 Task: Create List Brand Portfolio Analysis in Board Team Collaboration Software to Workspace Business Incubators. Create List Brand Portfolio Optimization in Board Social Media Community Management to Workspace Business Incubators. Create List Brand Portfolio Management in Board Market Analysis for Industry Trend Identification to Workspace Business Incubators
Action: Mouse moved to (260, 150)
Screenshot: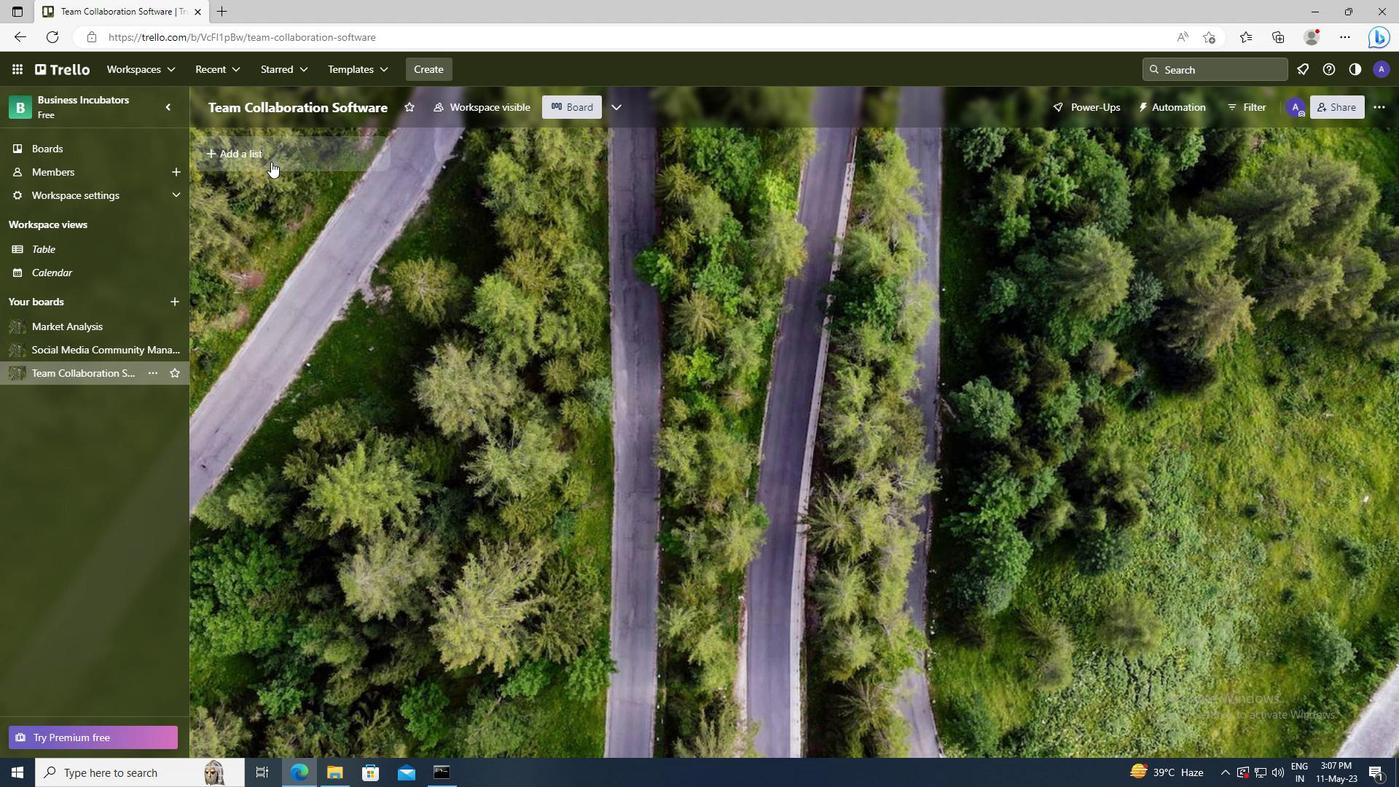 
Action: Mouse pressed left at (260, 150)
Screenshot: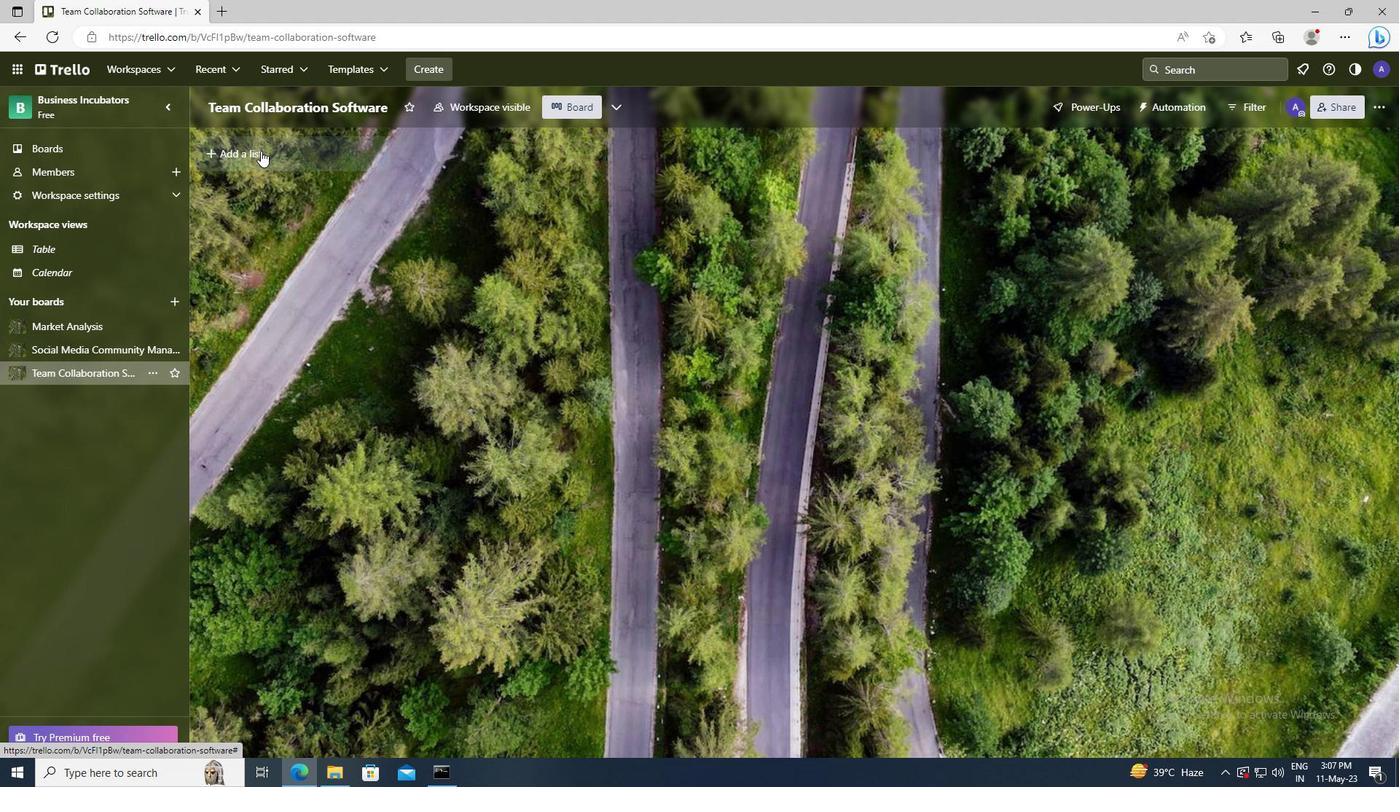 
Action: Key pressed <Key.shift>BRAND<Key.space><Key.shift>PORTFOLIO<Key.space><Key.shift>ANALYSIS
Screenshot: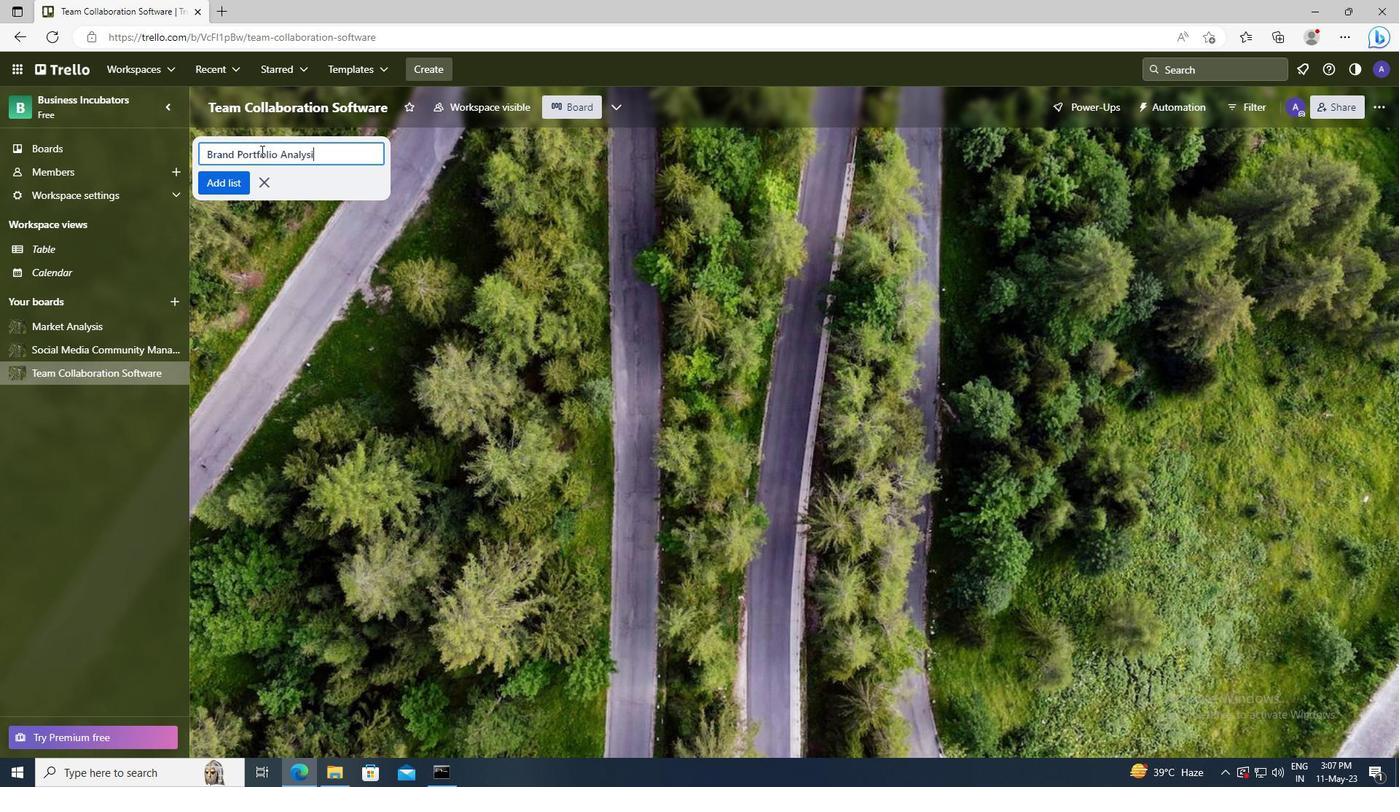
Action: Mouse moved to (230, 180)
Screenshot: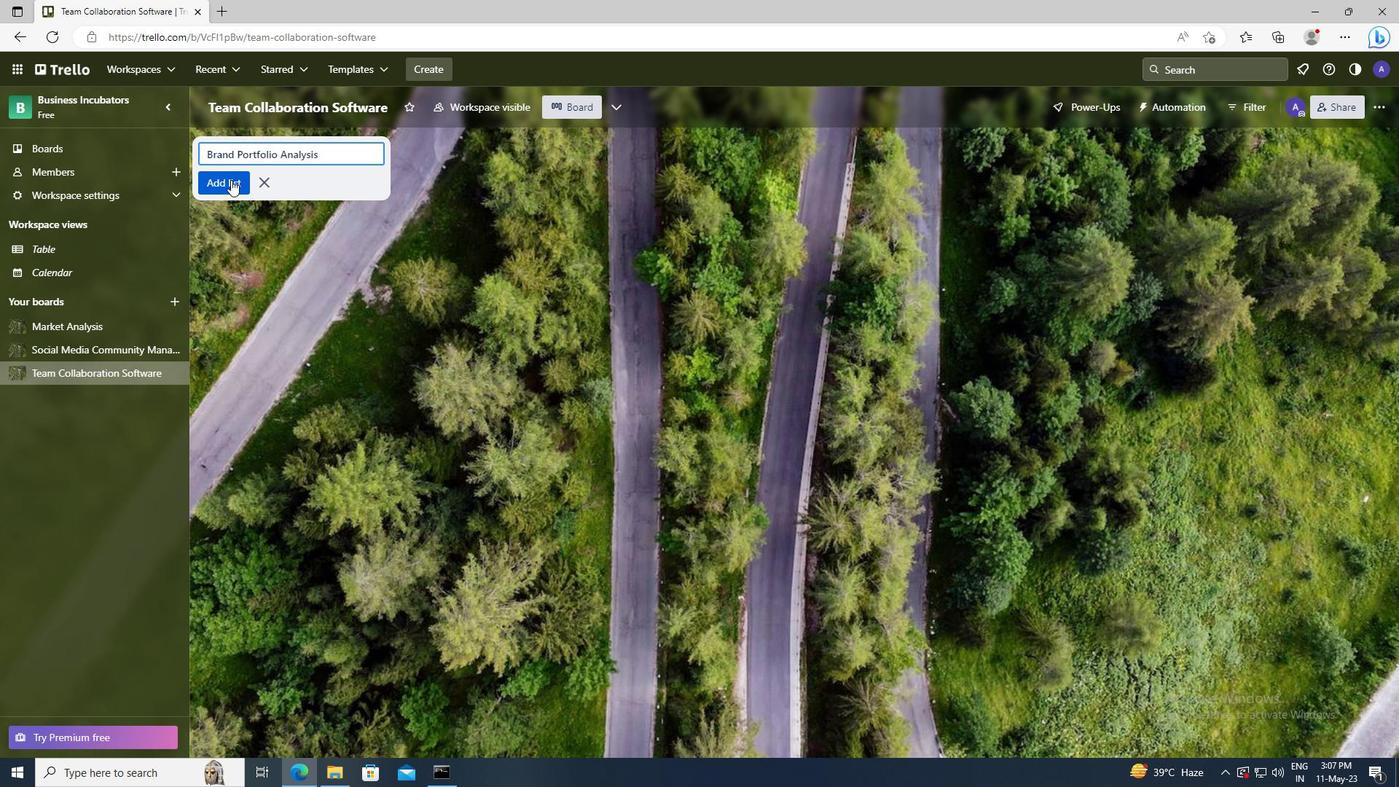 
Action: Mouse pressed left at (230, 180)
Screenshot: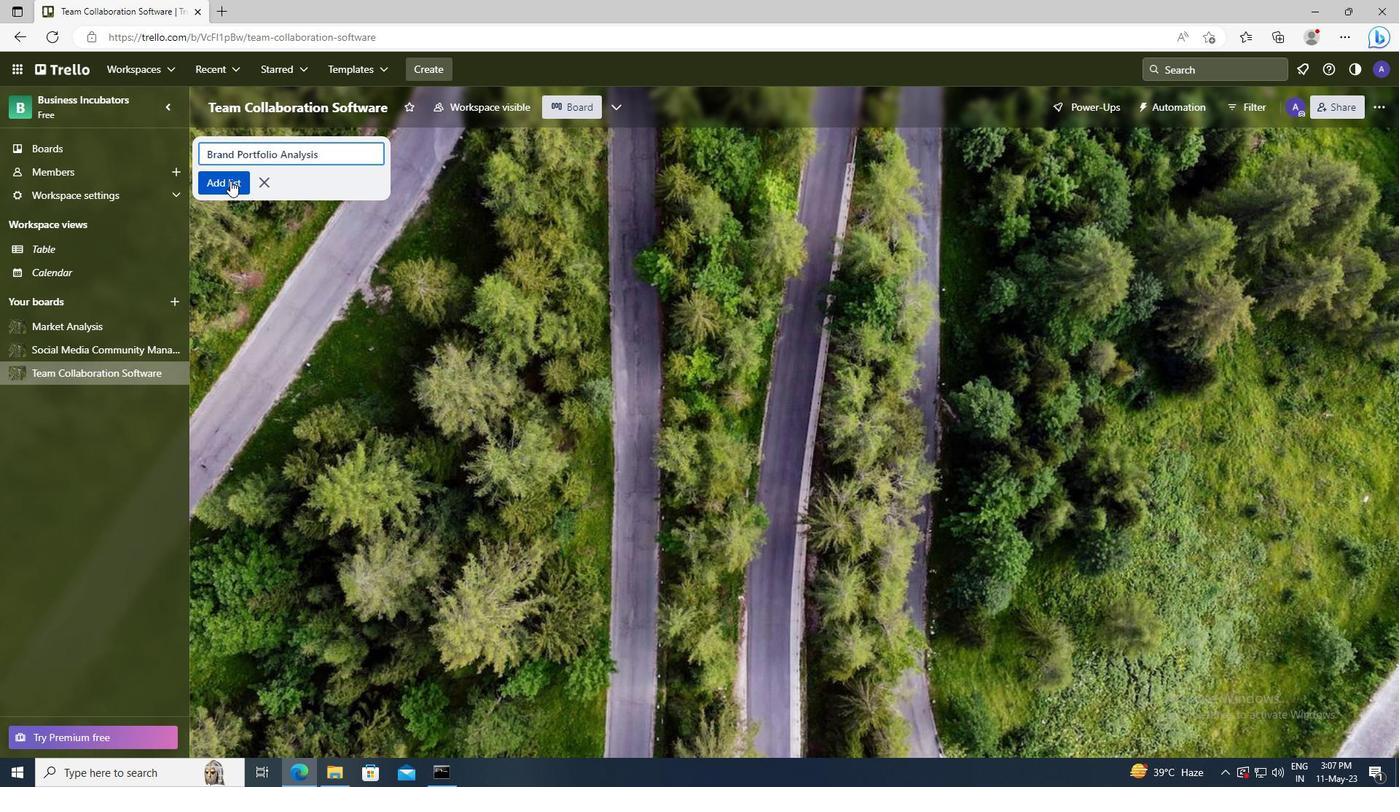 
Action: Mouse moved to (122, 352)
Screenshot: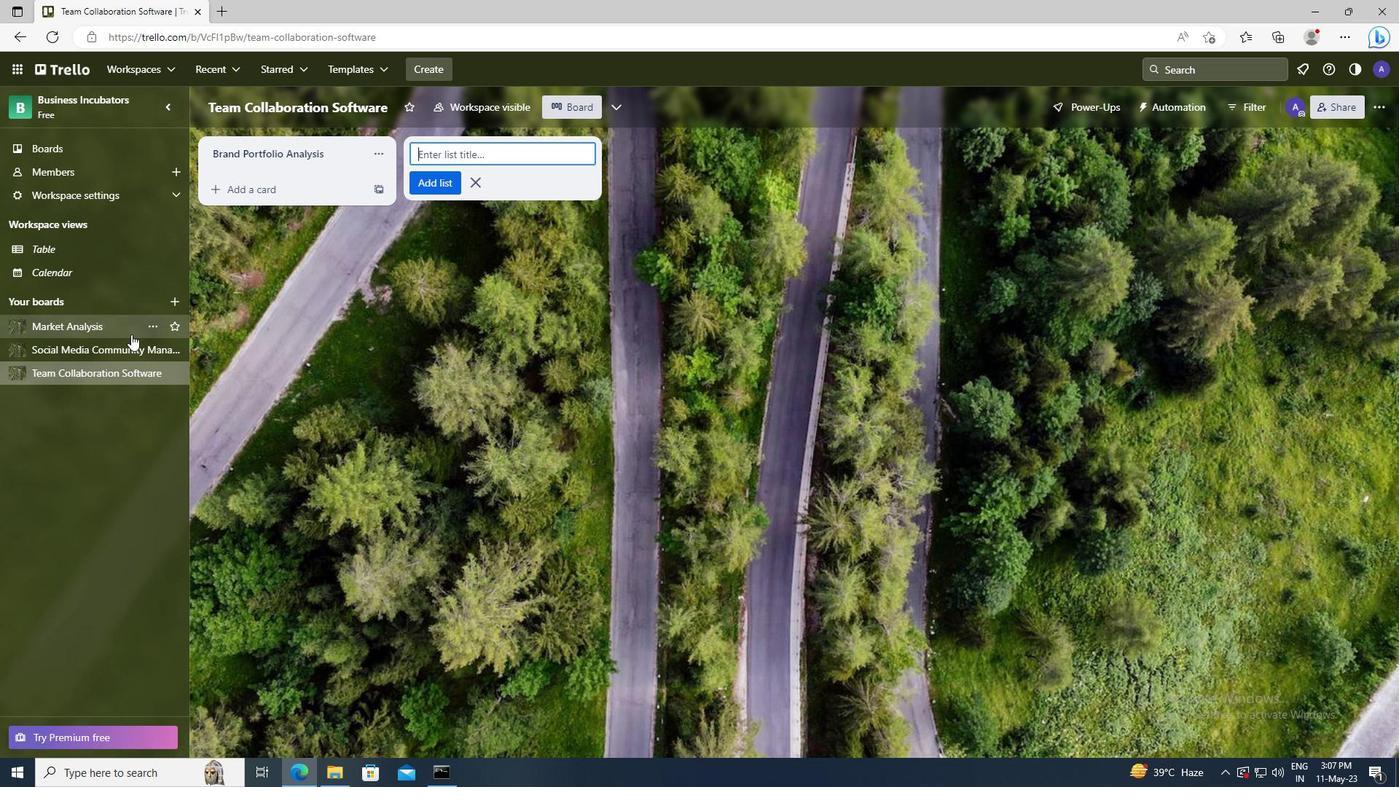 
Action: Mouse pressed left at (122, 352)
Screenshot: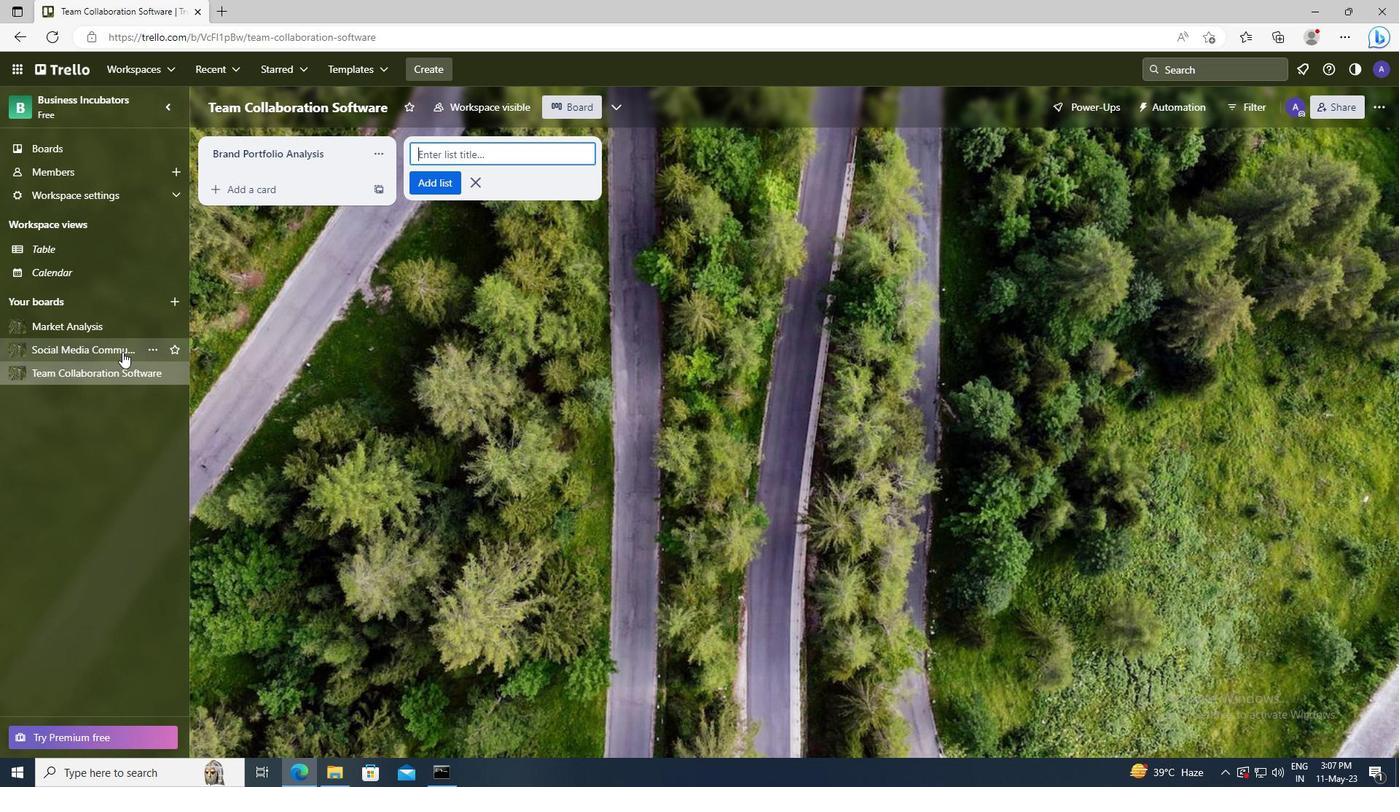 
Action: Mouse moved to (232, 153)
Screenshot: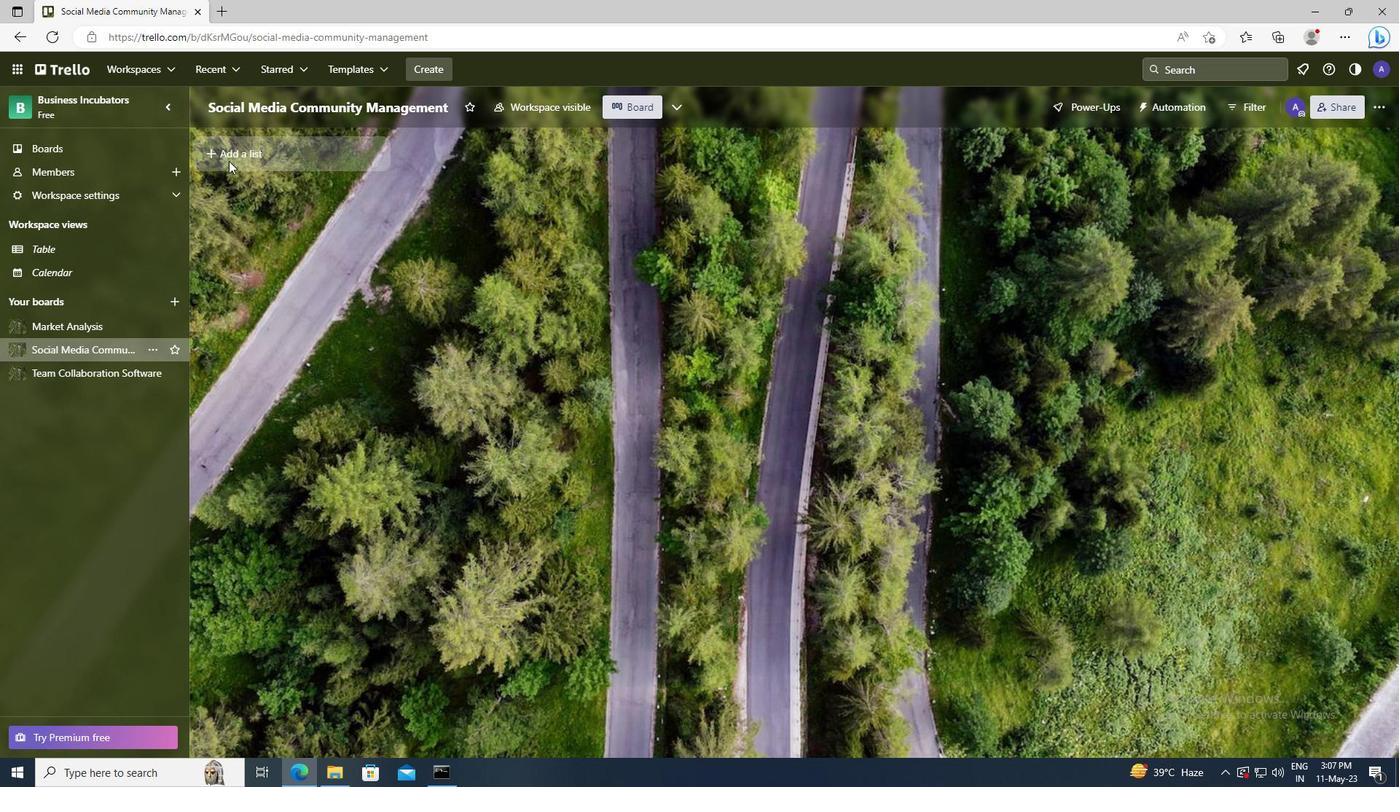 
Action: Mouse pressed left at (232, 153)
Screenshot: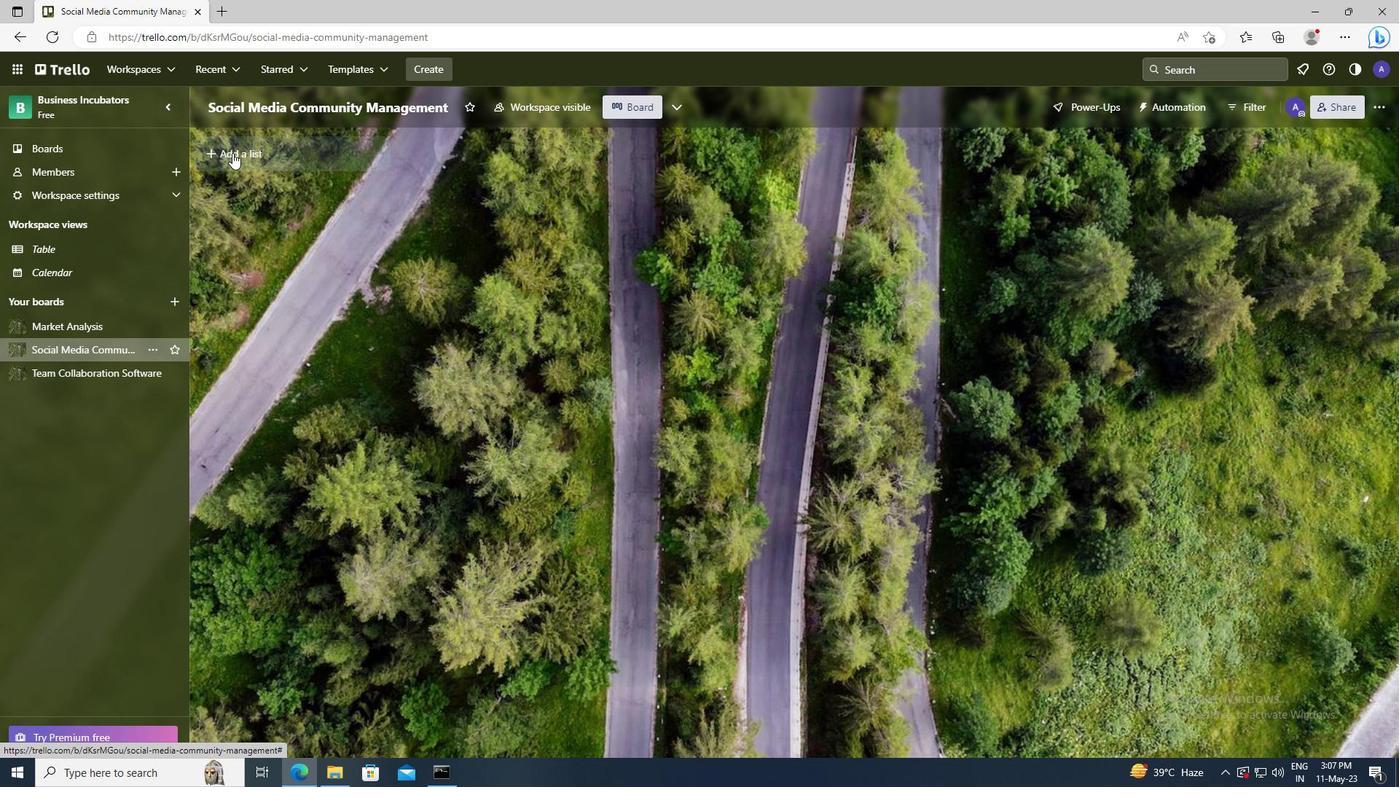 
Action: Key pressed <Key.shift>PORF<Key.backspace>TFOLIO<Key.space><Key.shift>OPTIMIZATION
Screenshot: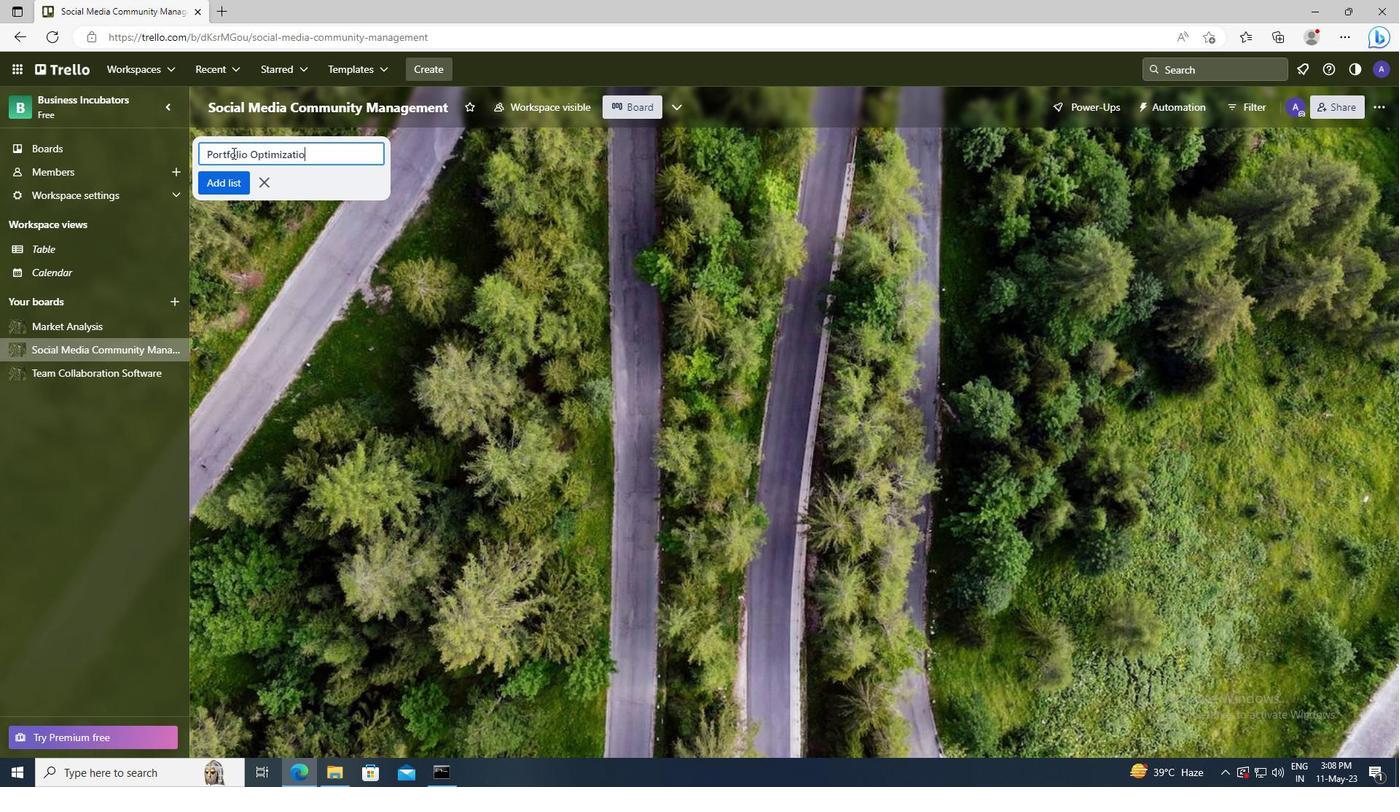 
Action: Mouse moved to (234, 181)
Screenshot: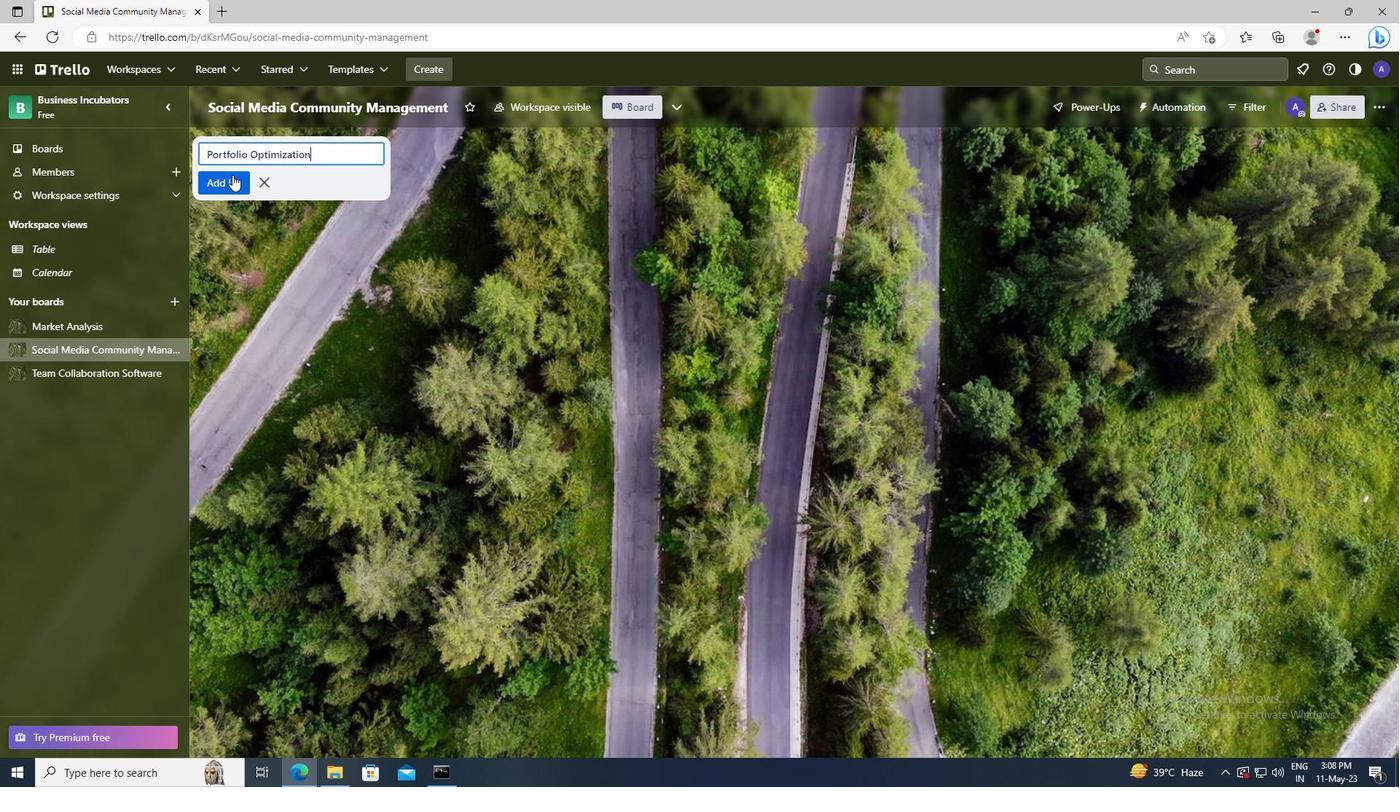 
Action: Mouse pressed left at (234, 181)
Screenshot: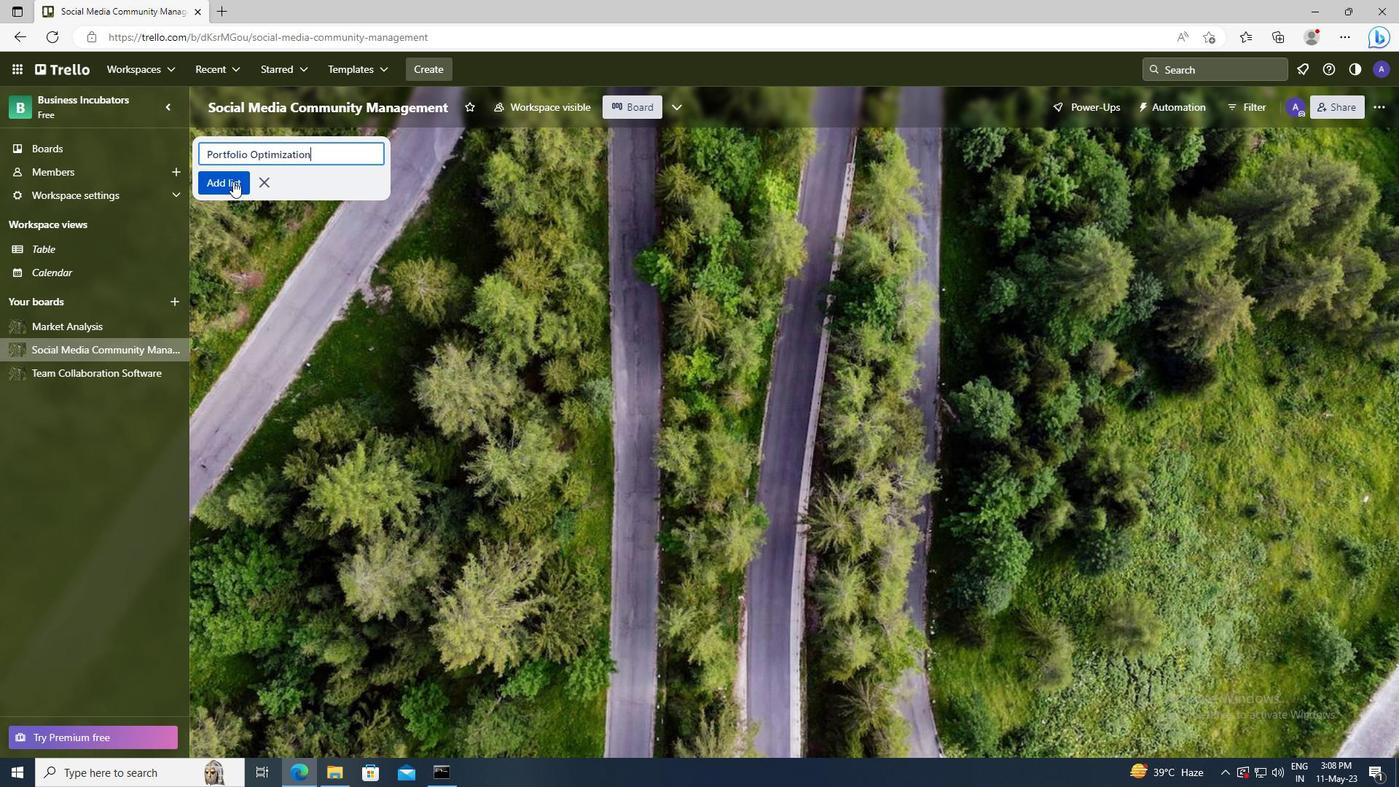
Action: Mouse moved to (95, 328)
Screenshot: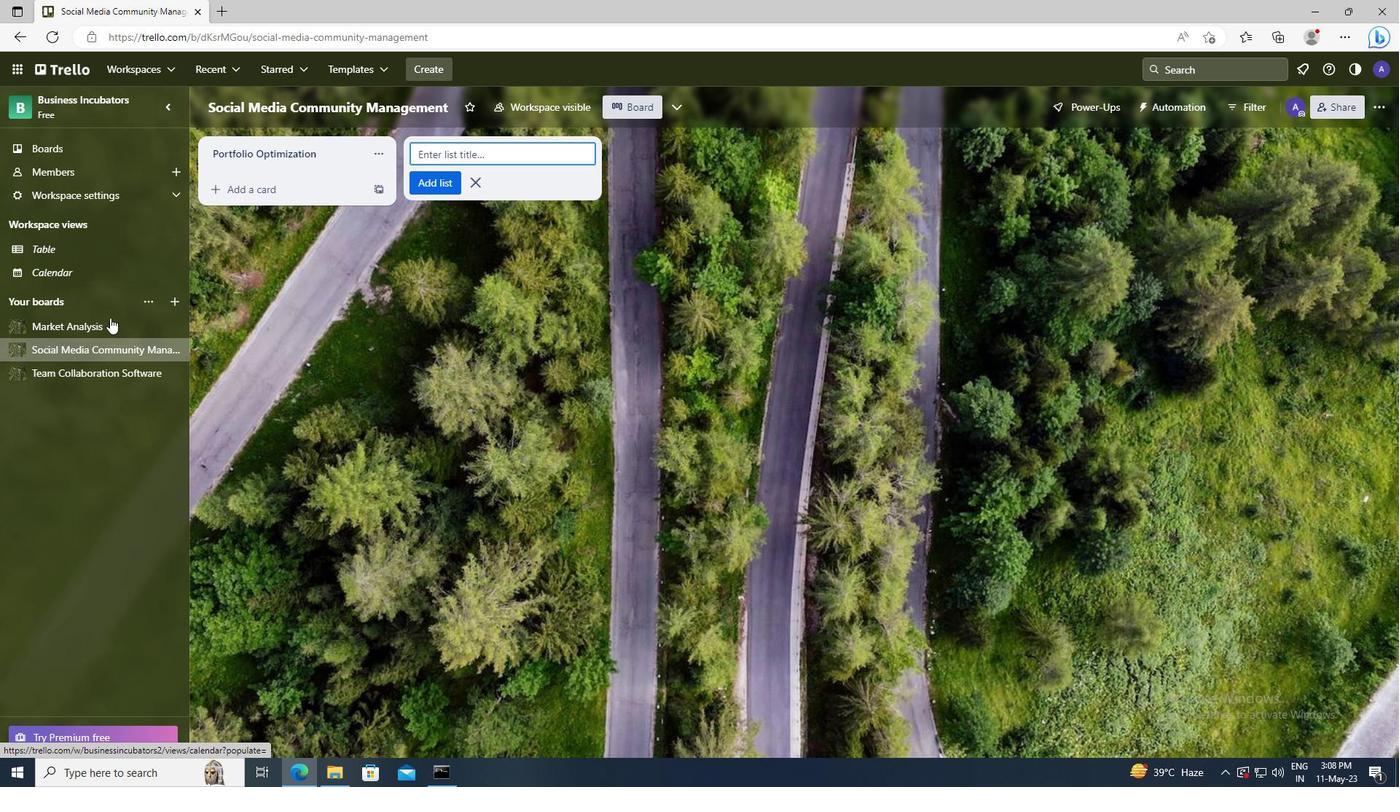 
Action: Mouse pressed left at (95, 328)
Screenshot: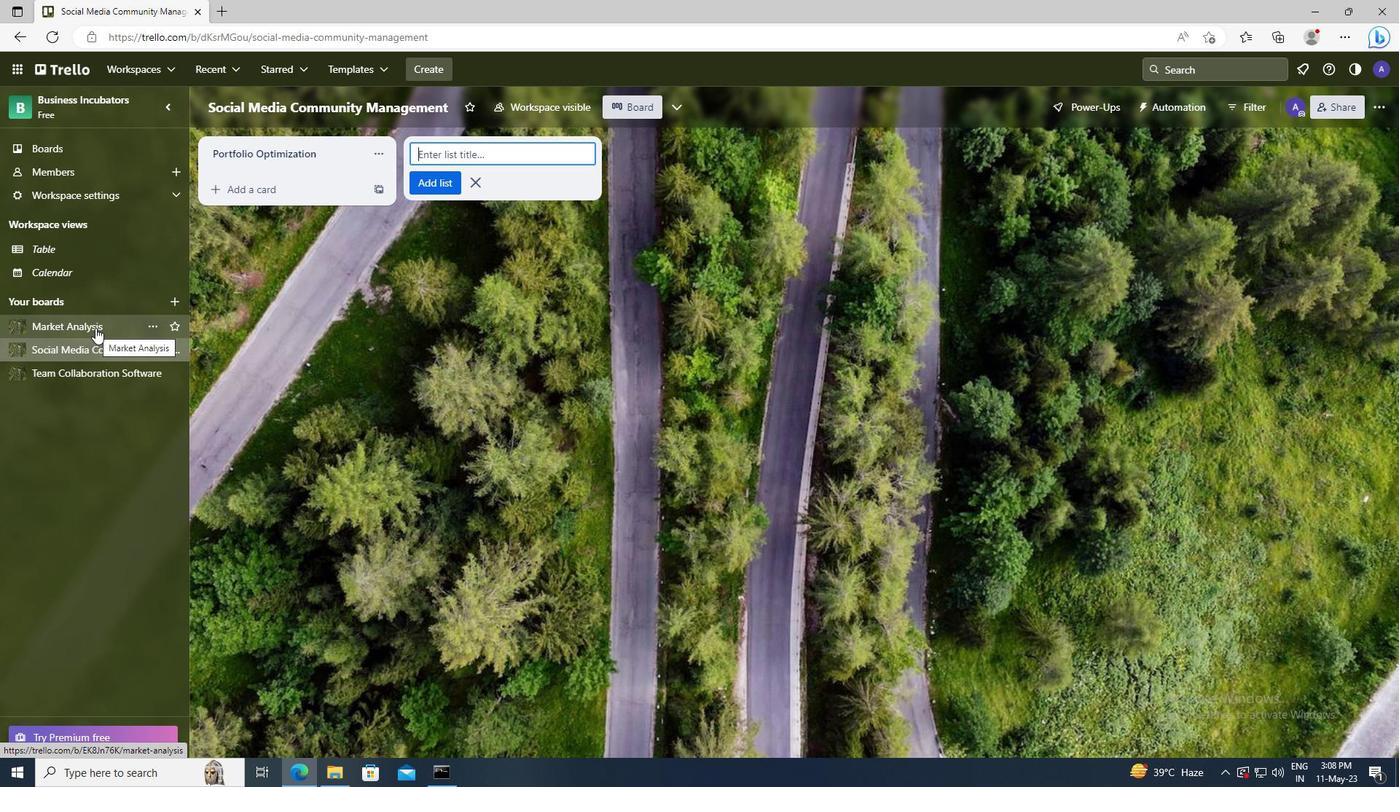 
Action: Mouse moved to (236, 147)
Screenshot: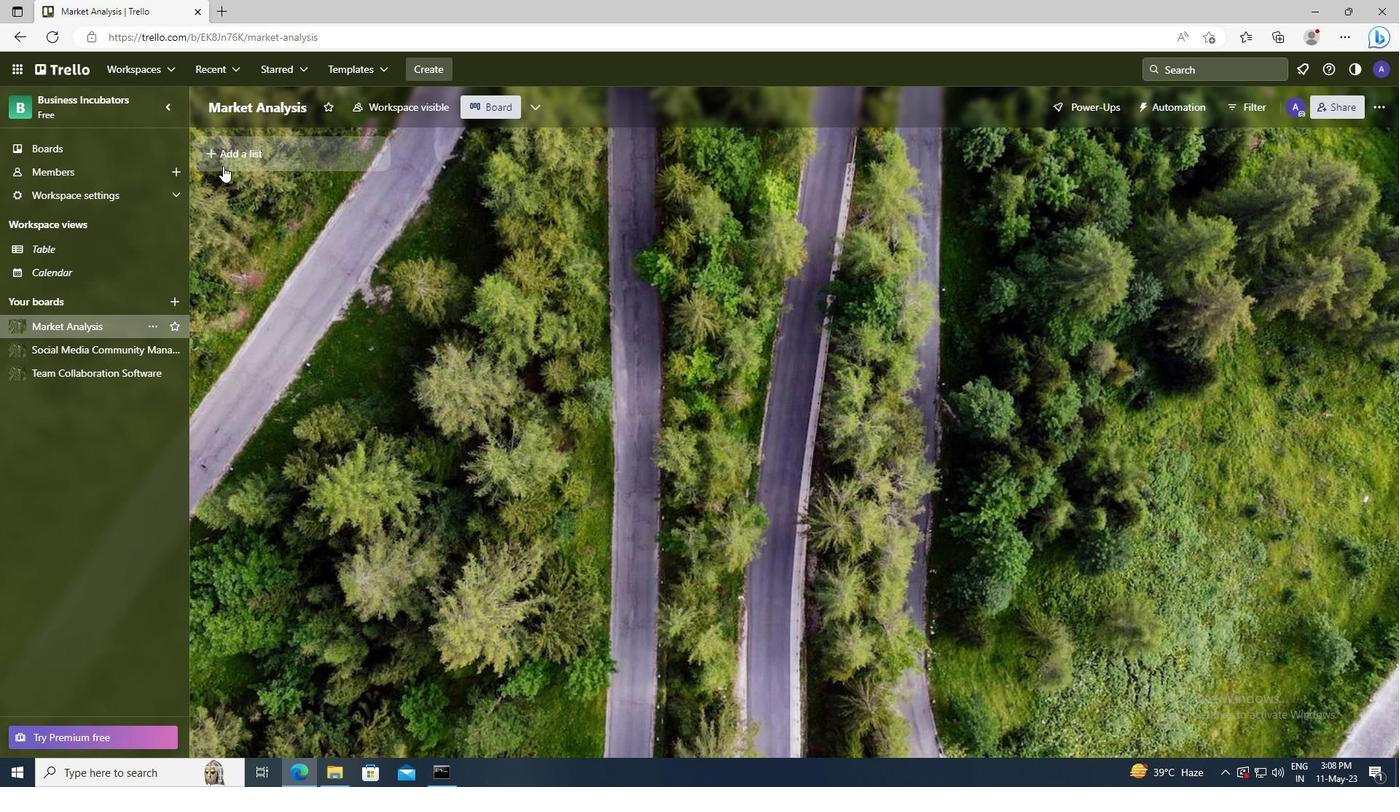 
Action: Mouse pressed left at (236, 147)
Screenshot: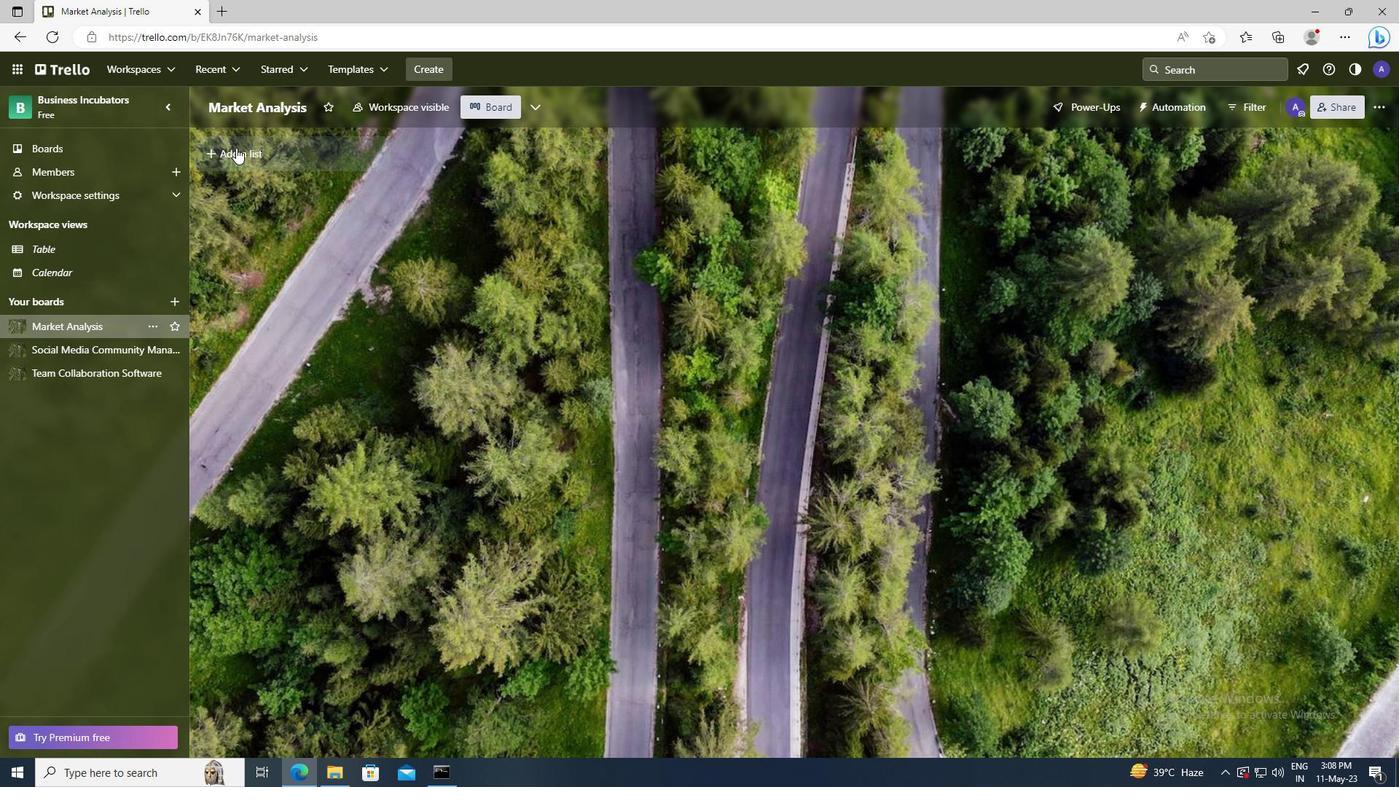 
Action: Key pressed <Key.shift>BRAND<Key.space><Key.shift>PORTFOLIO<Key.space><Key.shift>MANAGEMENT
Screenshot: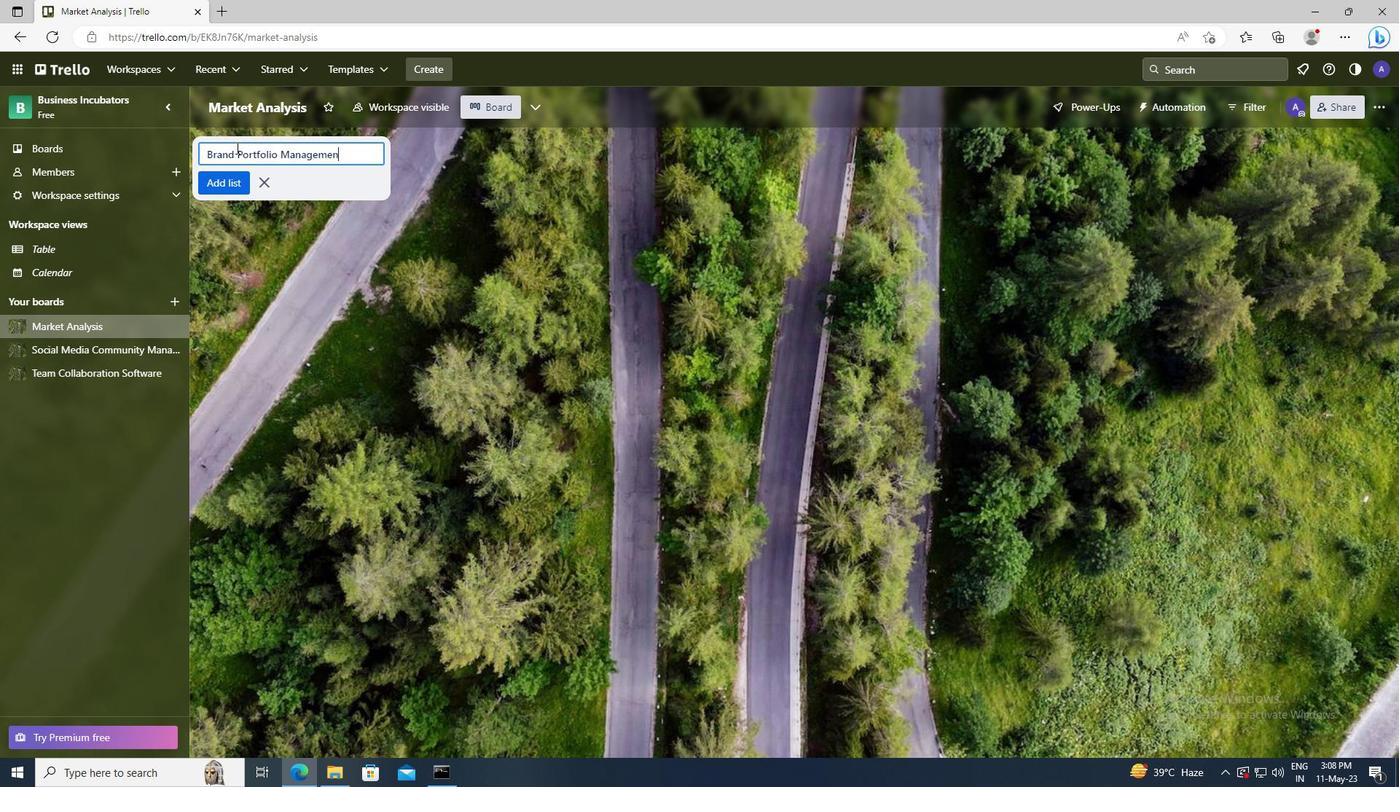 
Action: Mouse moved to (229, 185)
Screenshot: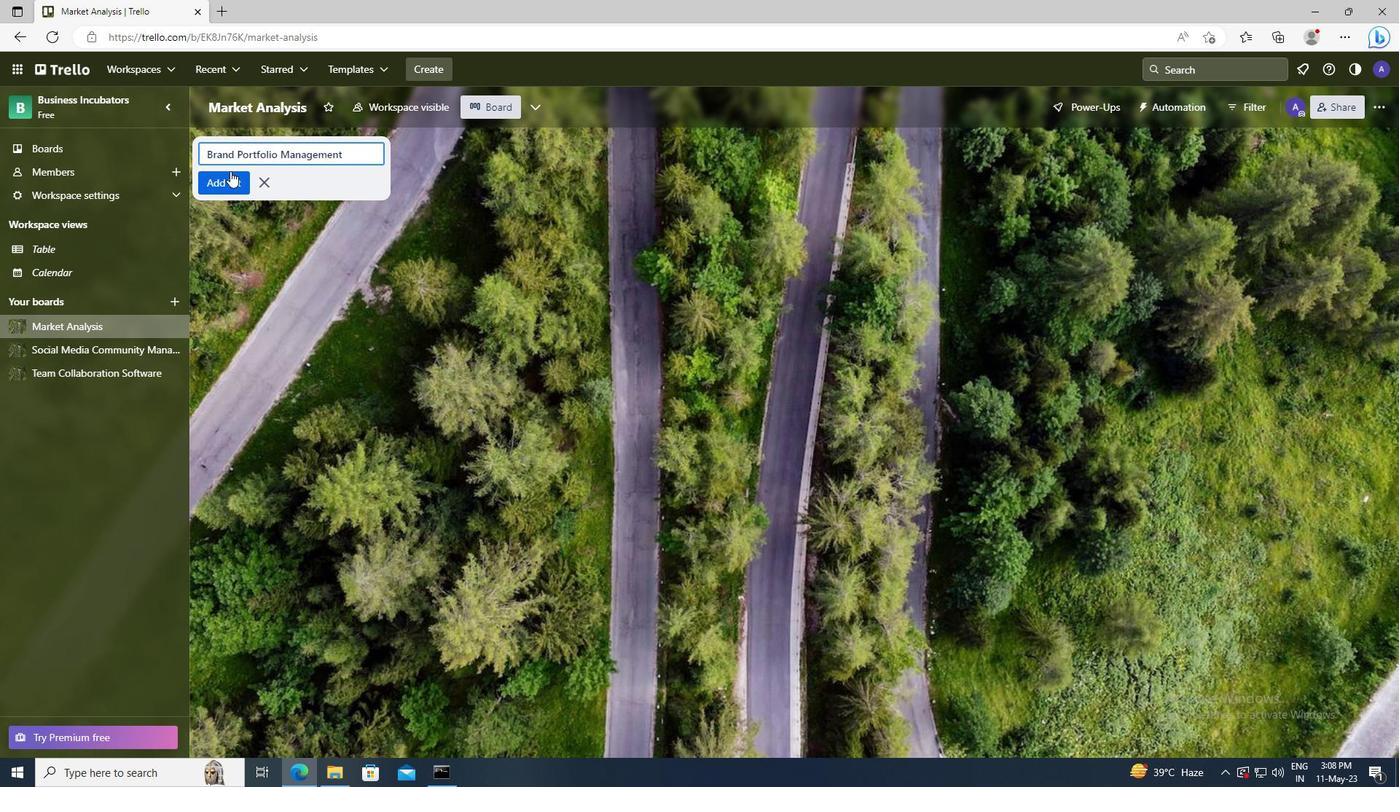 
Action: Mouse pressed left at (229, 185)
Screenshot: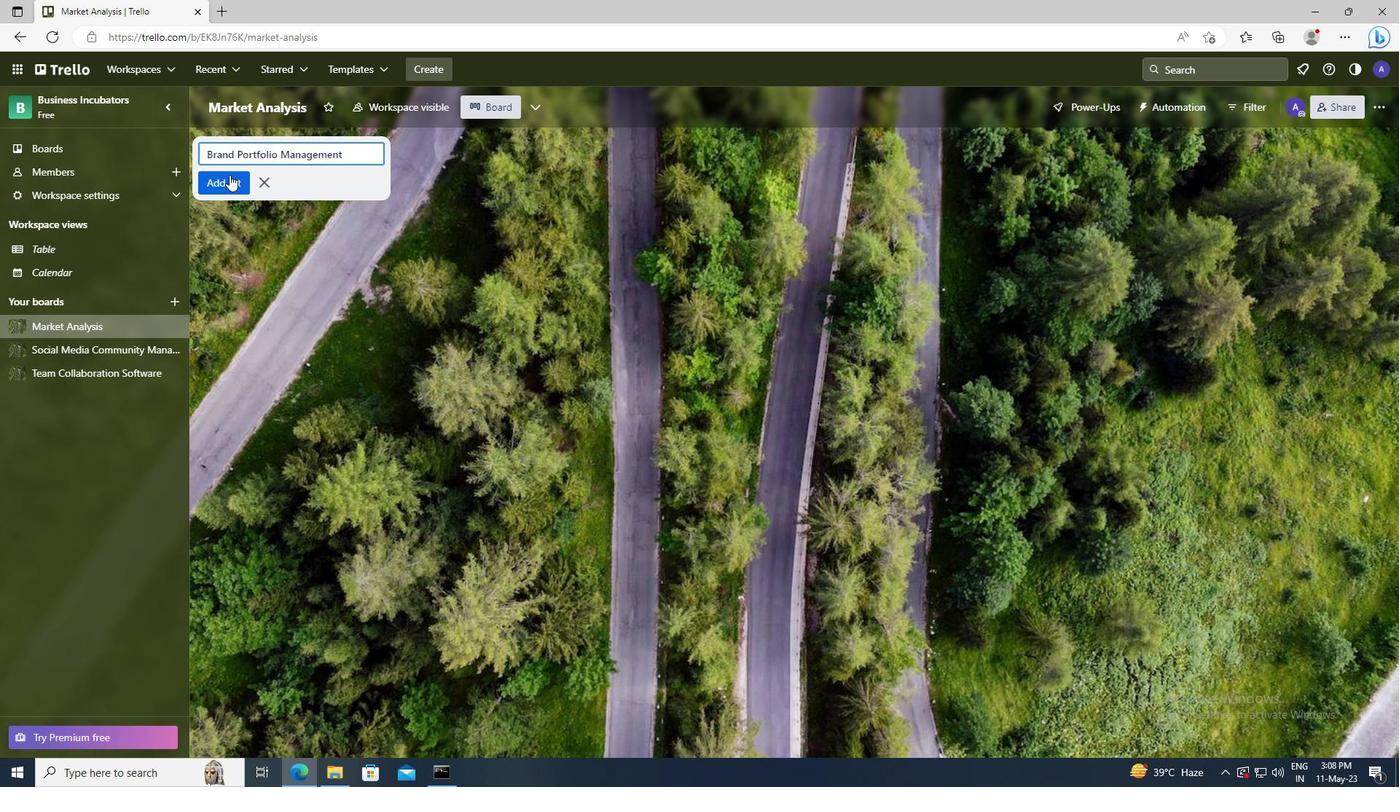
